 Task: Open Card Card0000000108 in Board Board0000000027 in Workspace WS0000000009 in Trello. Add Member Email0000000036 to Card Card0000000108 in Board Board0000000027 in Workspace WS0000000009 in Trello. Add Red Label titled Label0000000108 to Card Card0000000108 in Board Board0000000027 in Workspace WS0000000009 in Trello. Add Checklist CL0000000108 to Card Card0000000108 in Board Board0000000027 in Workspace WS0000000009 in Trello. Add Dates with Start Date as Nov 01 2023 and Due Date as Nov 30 2023 to Card Card0000000108 in Board Board0000000027 in Workspace WS0000000009 in Trello
Action: Mouse moved to (356, 544)
Screenshot: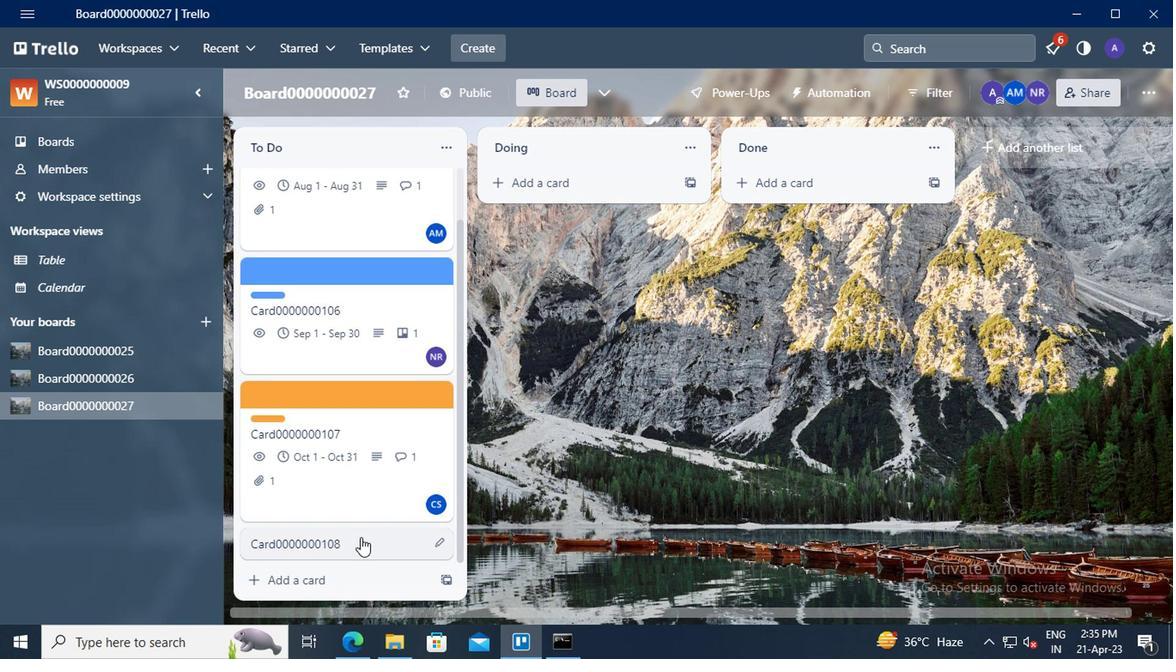 
Action: Mouse pressed left at (356, 544)
Screenshot: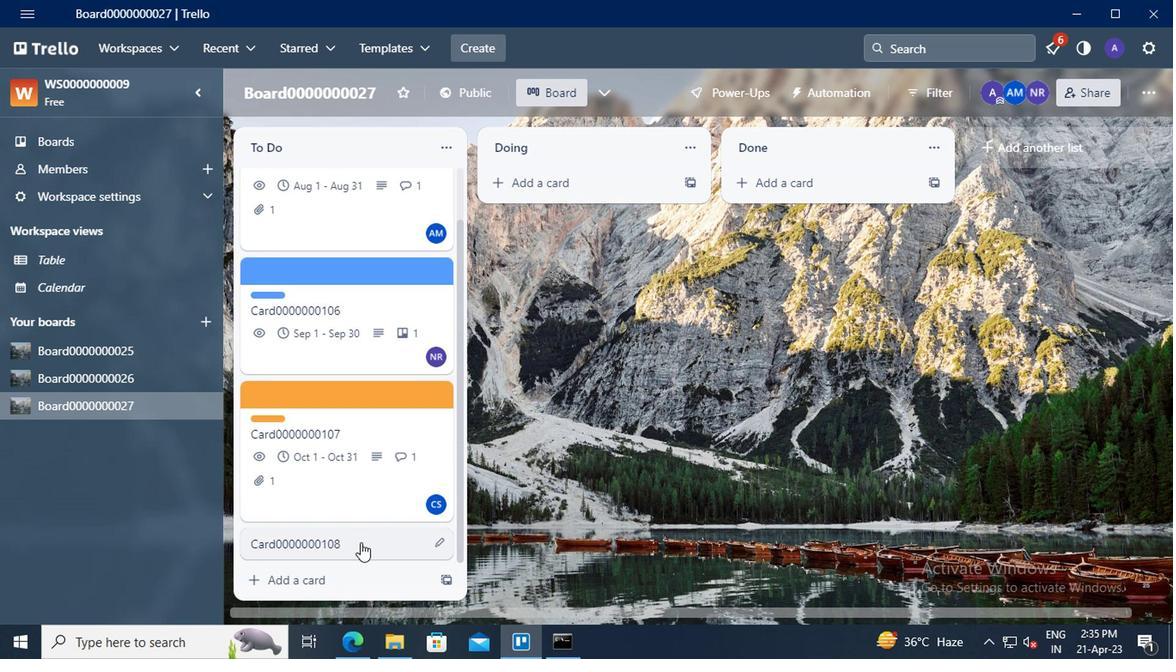 
Action: Mouse moved to (803, 219)
Screenshot: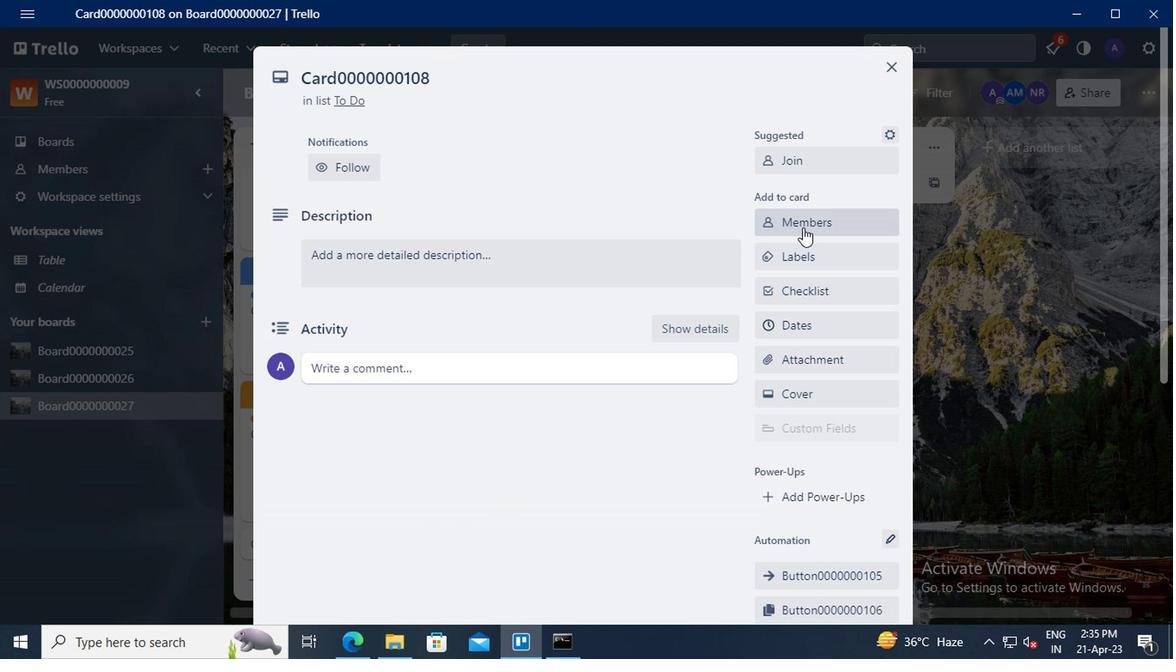 
Action: Mouse pressed left at (803, 219)
Screenshot: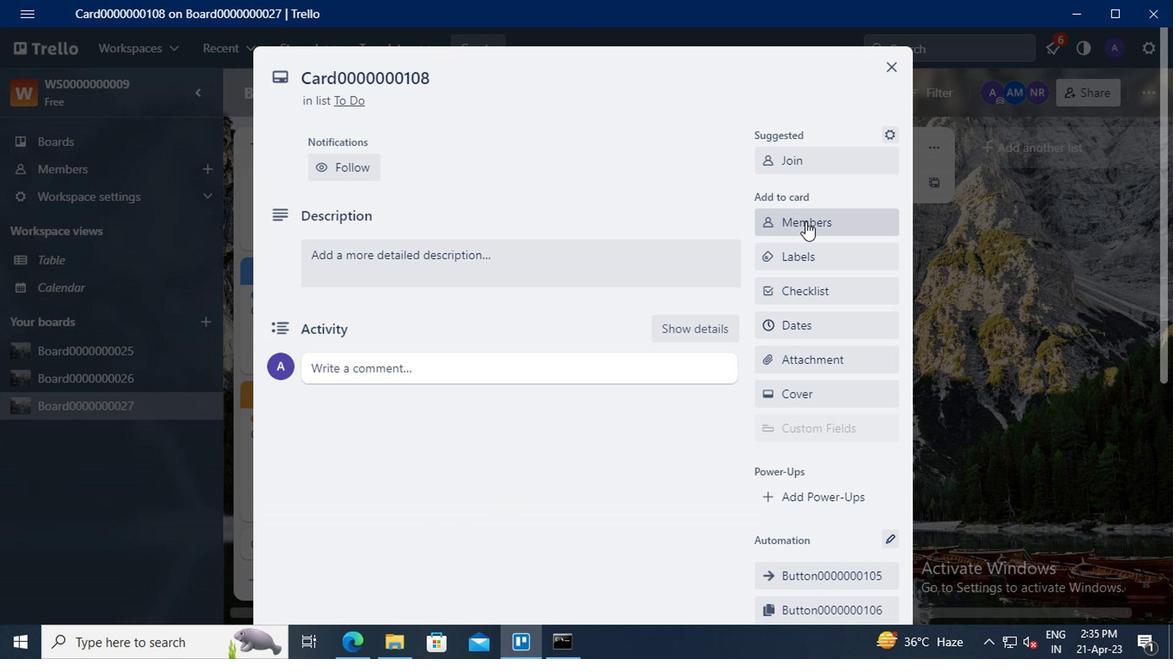 
Action: Mouse moved to (814, 308)
Screenshot: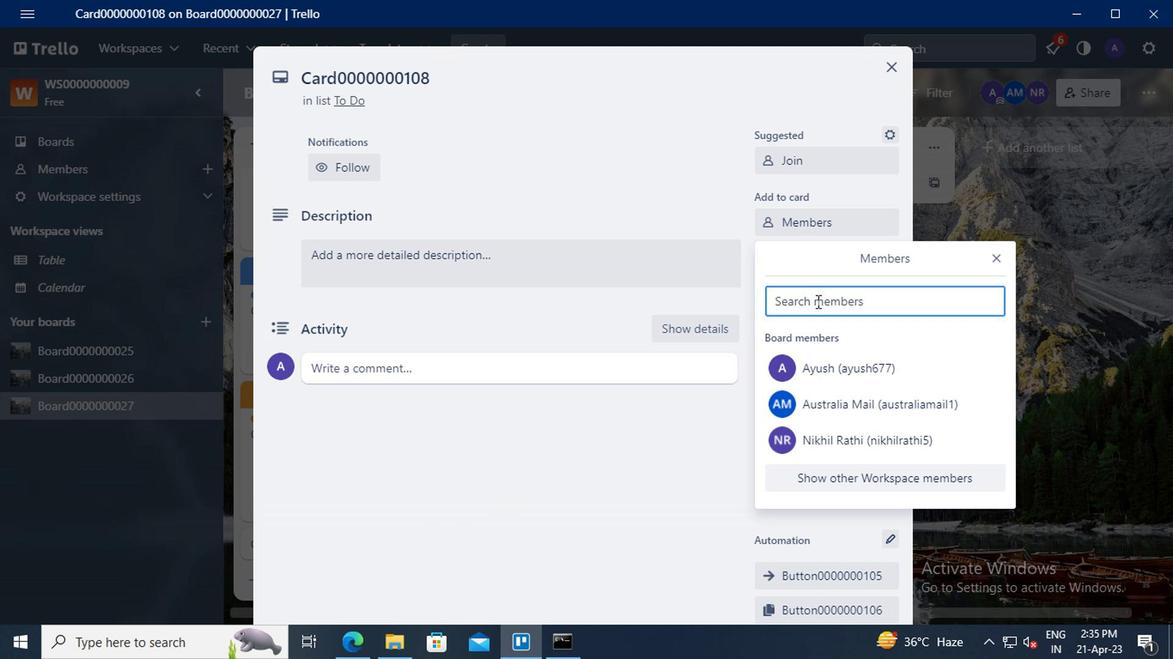 
Action: Mouse pressed left at (814, 308)
Screenshot: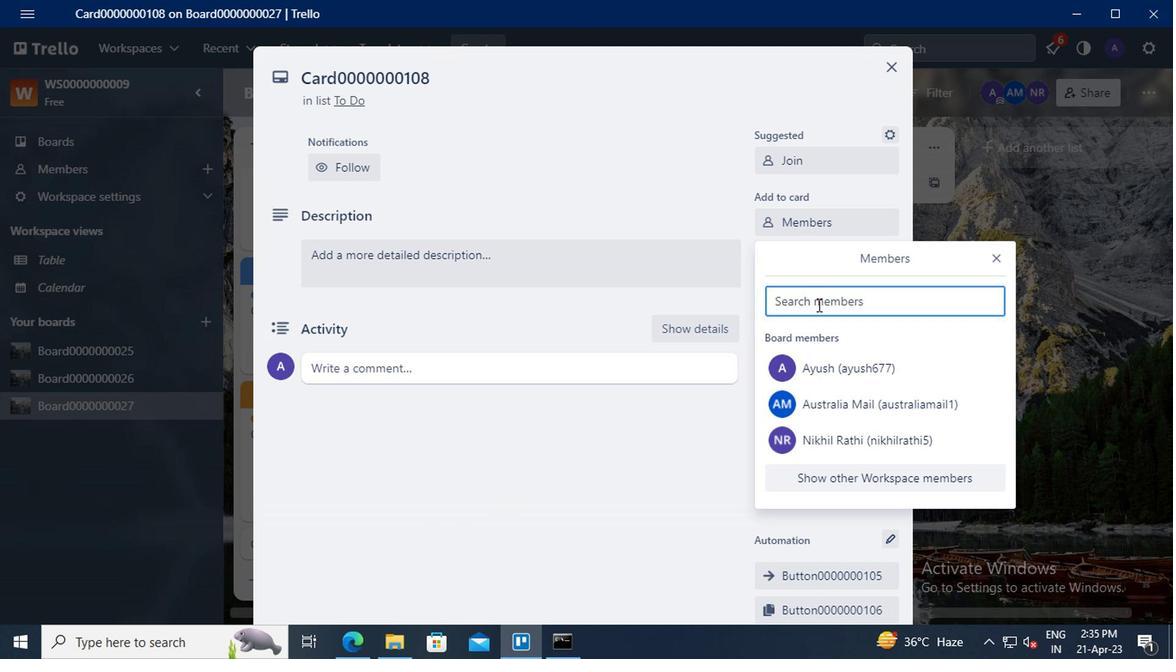 
Action: Key pressed vinnyoffice2<Key.shift>@GMAIL.COM
Screenshot: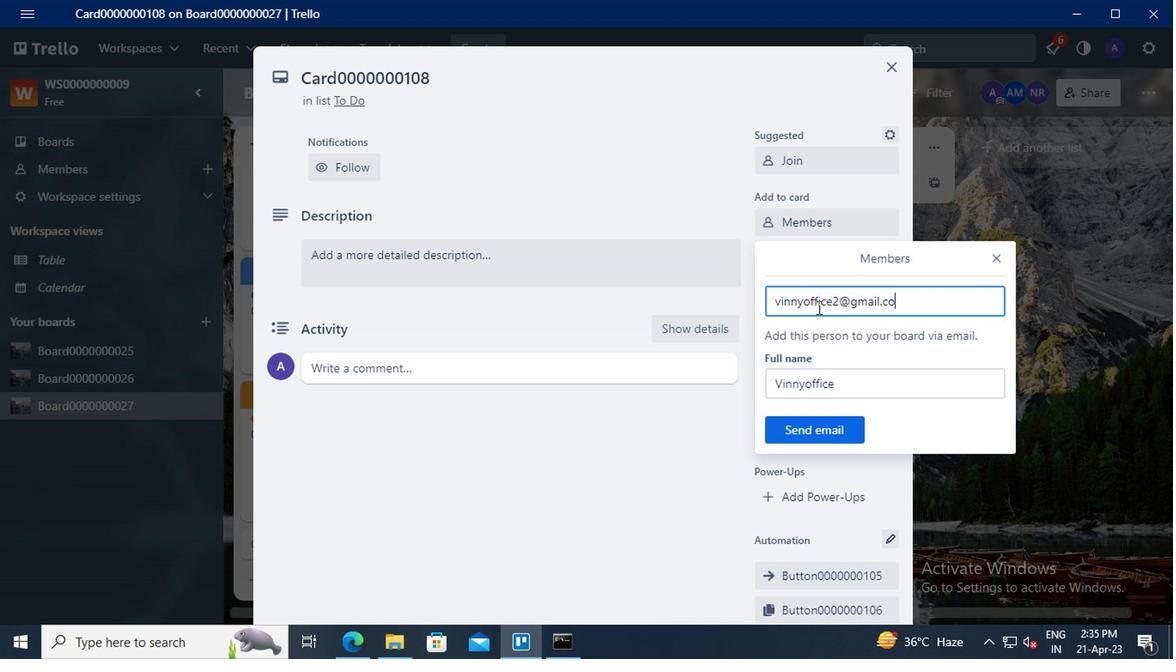 
Action: Mouse moved to (810, 428)
Screenshot: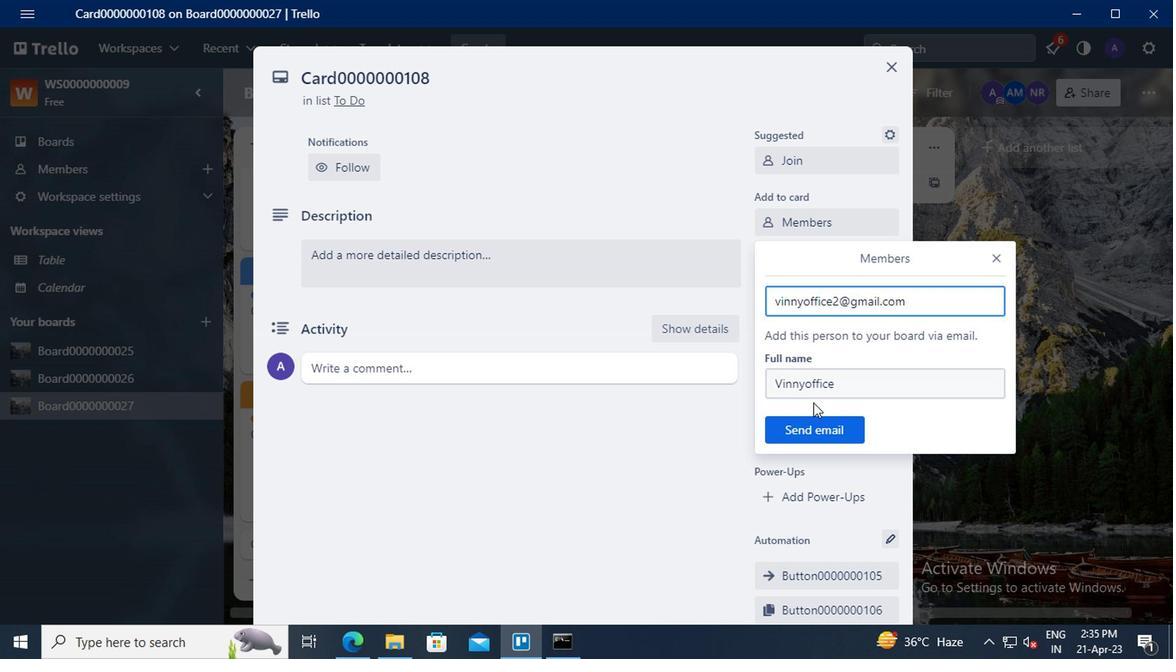 
Action: Mouse pressed left at (810, 428)
Screenshot: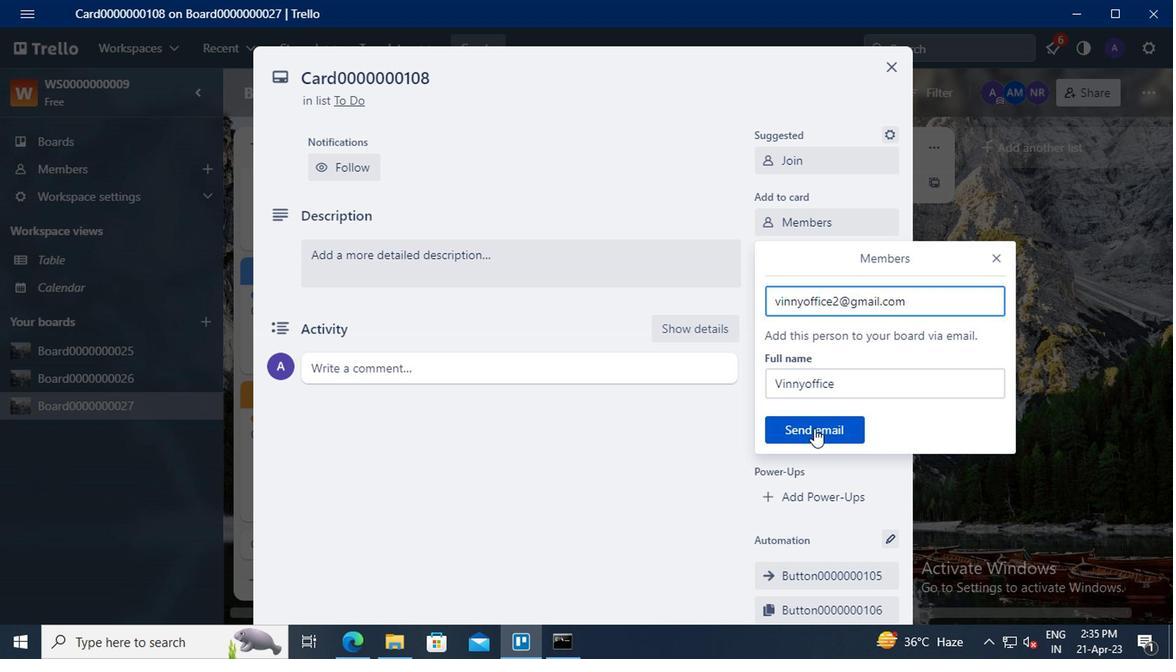 
Action: Mouse moved to (818, 257)
Screenshot: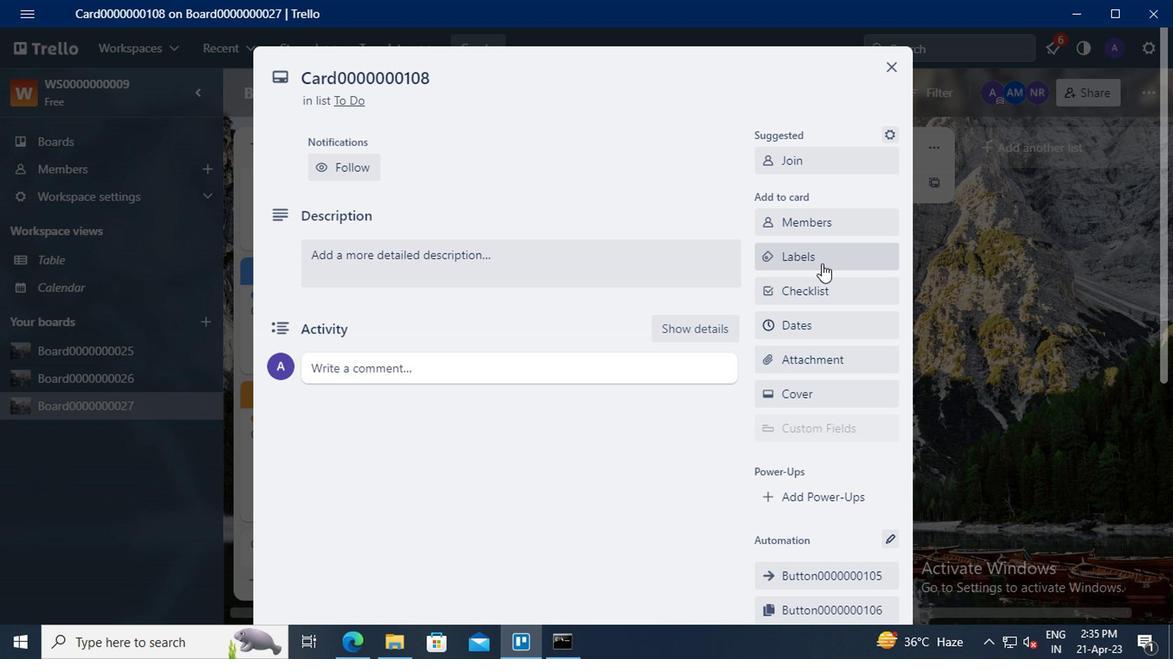 
Action: Mouse pressed left at (818, 257)
Screenshot: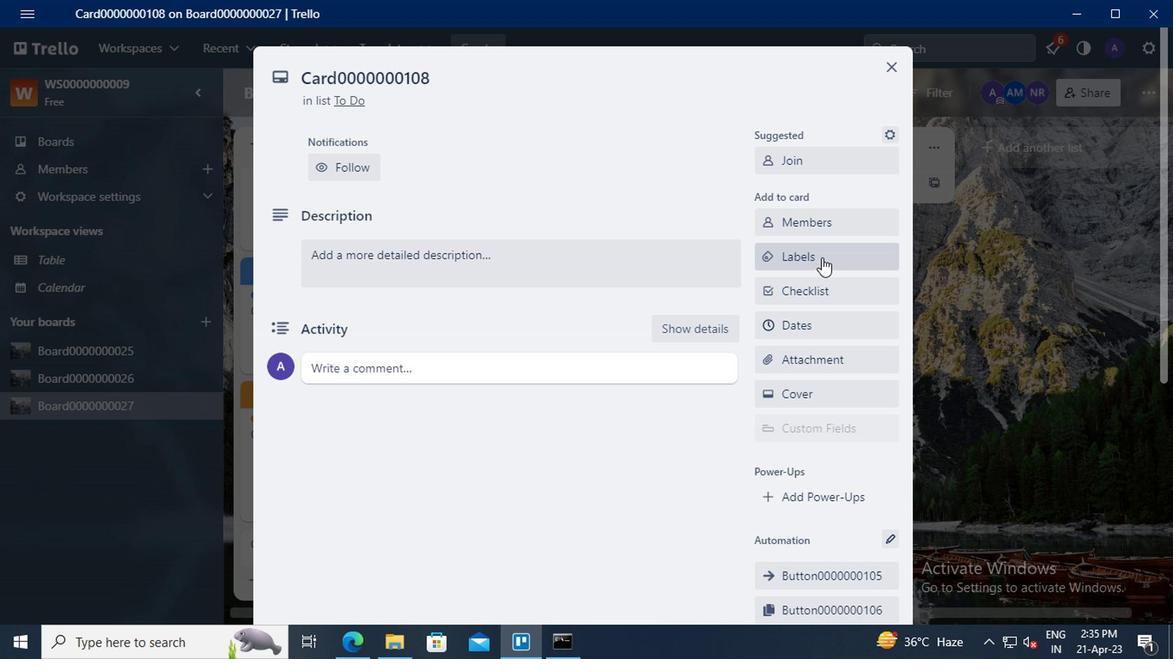 
Action: Mouse moved to (885, 485)
Screenshot: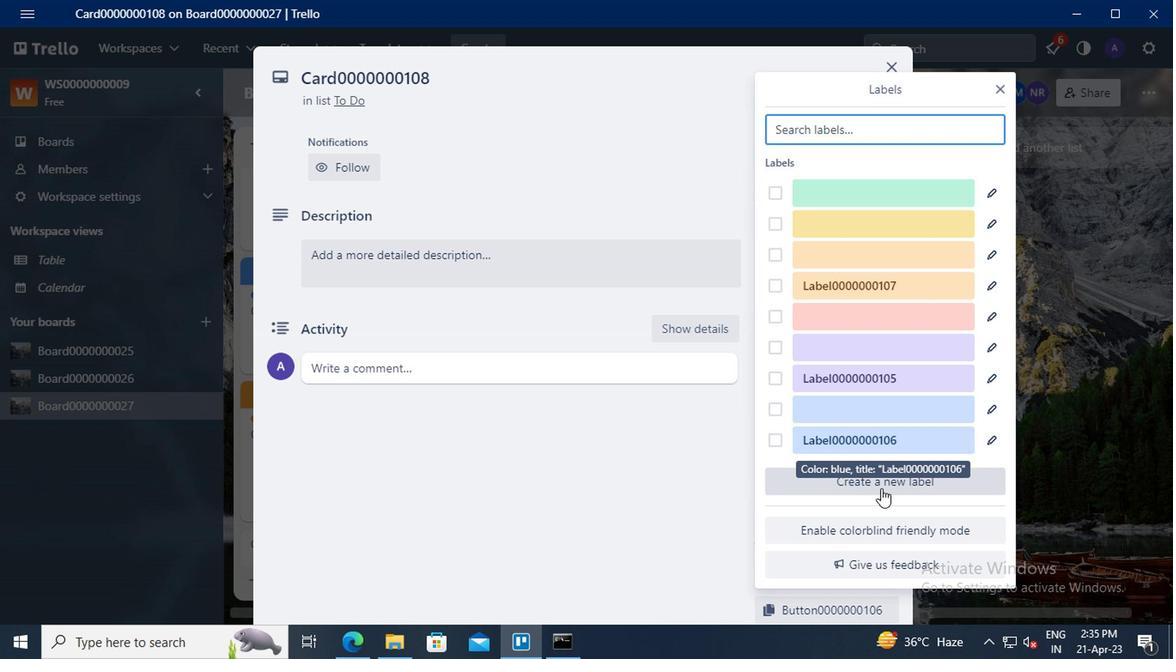 
Action: Mouse pressed left at (885, 485)
Screenshot: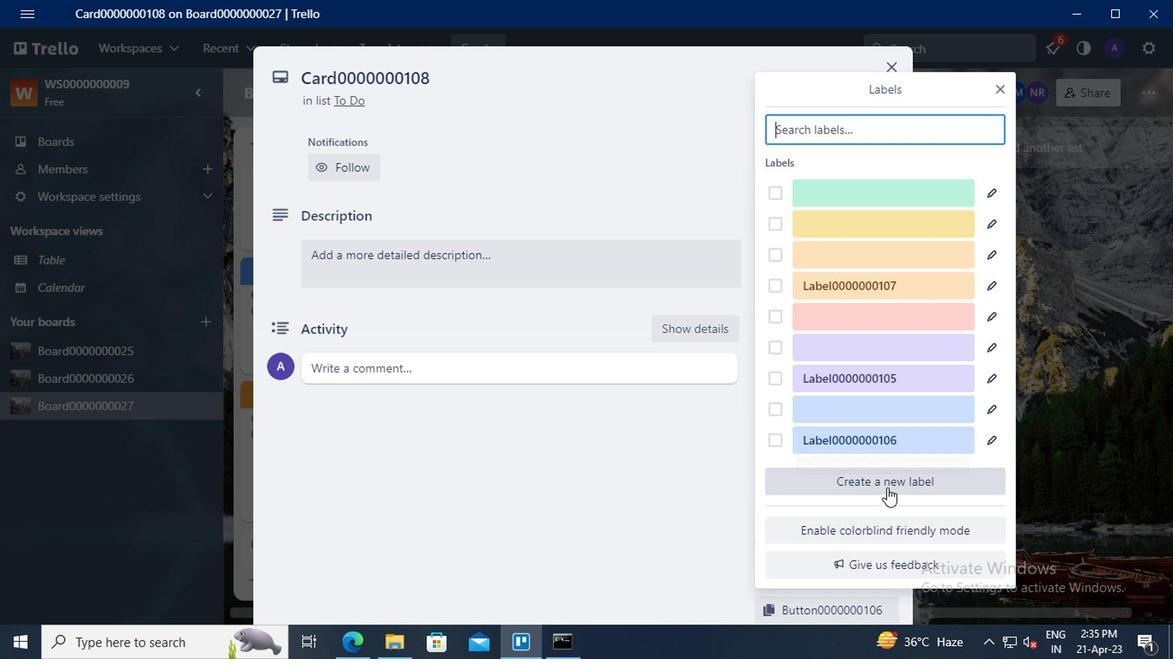 
Action: Mouse moved to (820, 250)
Screenshot: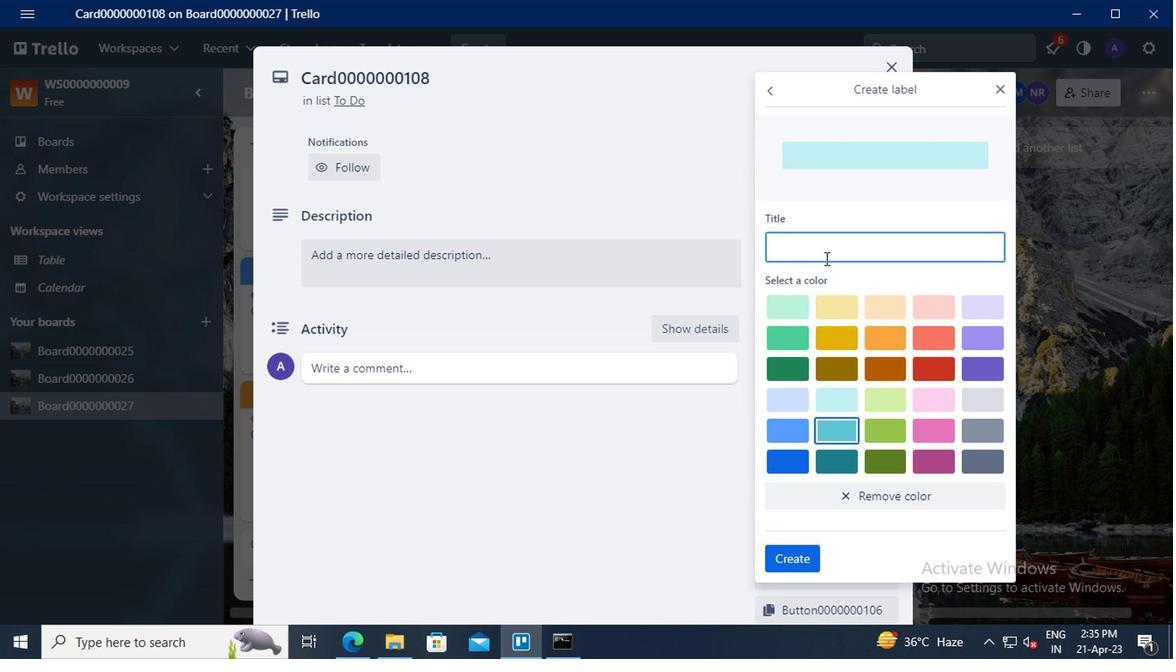 
Action: Mouse pressed left at (820, 250)
Screenshot: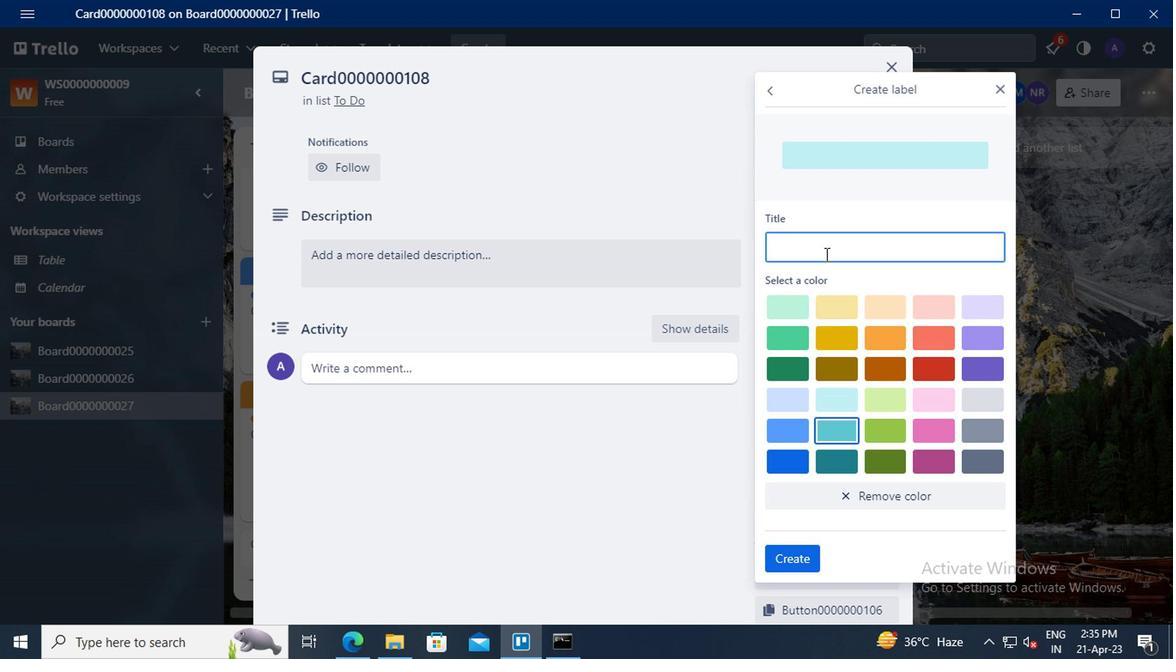 
Action: Key pressed <Key.shift>LABEL0000000108
Screenshot: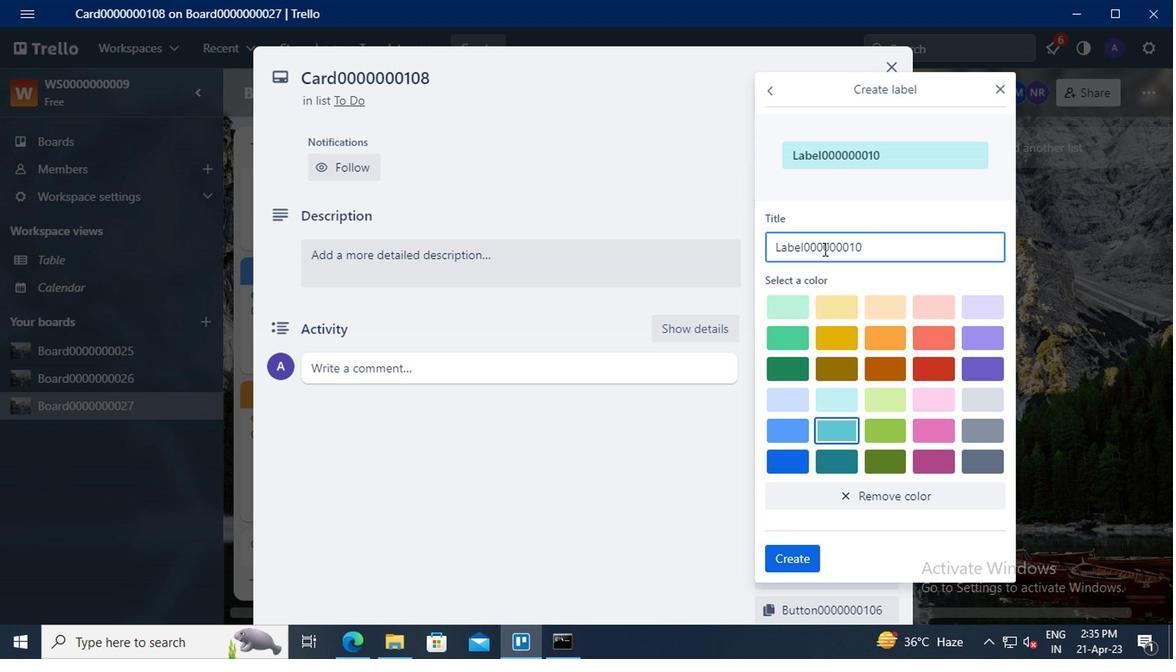 
Action: Mouse moved to (929, 328)
Screenshot: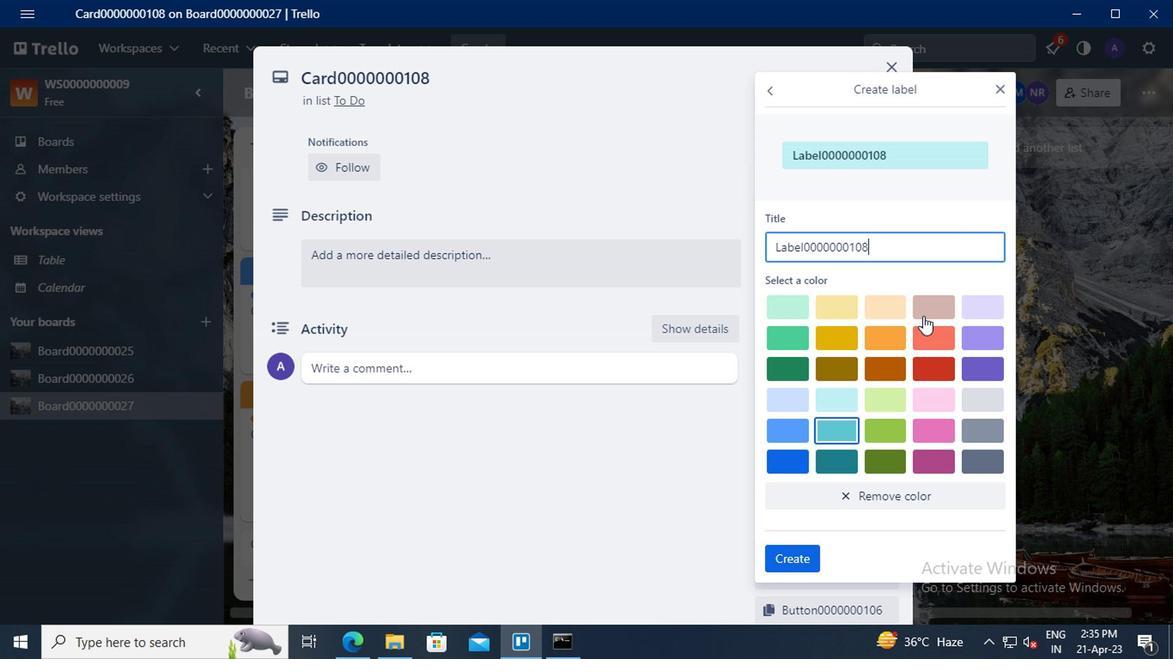 
Action: Mouse pressed left at (929, 328)
Screenshot: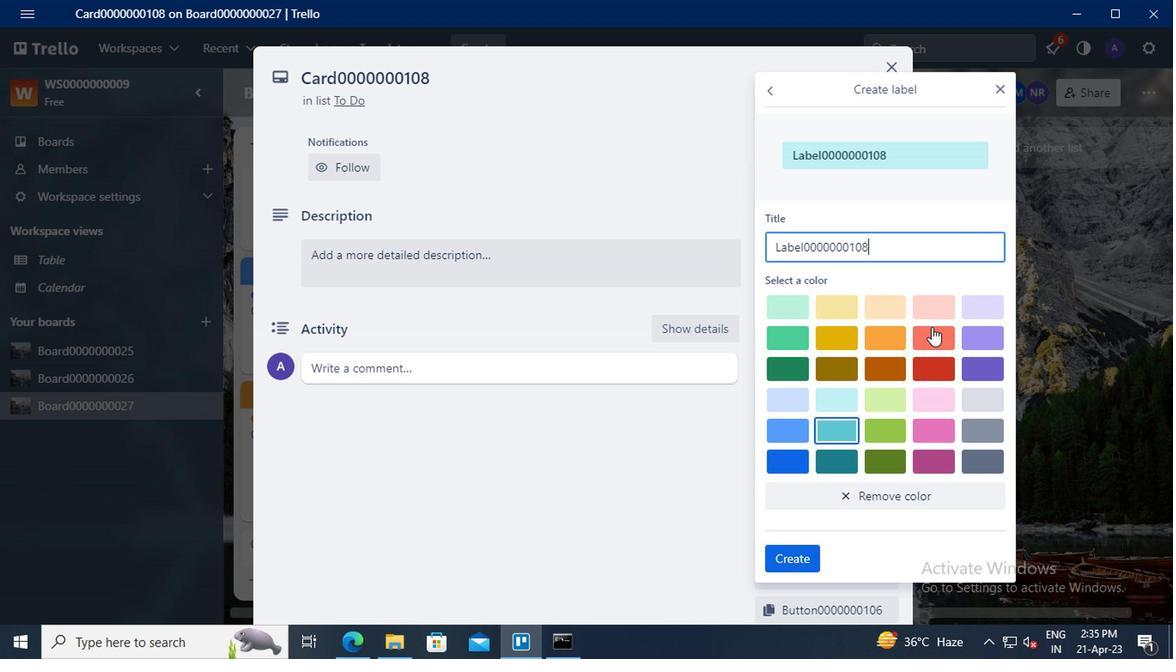 
Action: Mouse moved to (803, 563)
Screenshot: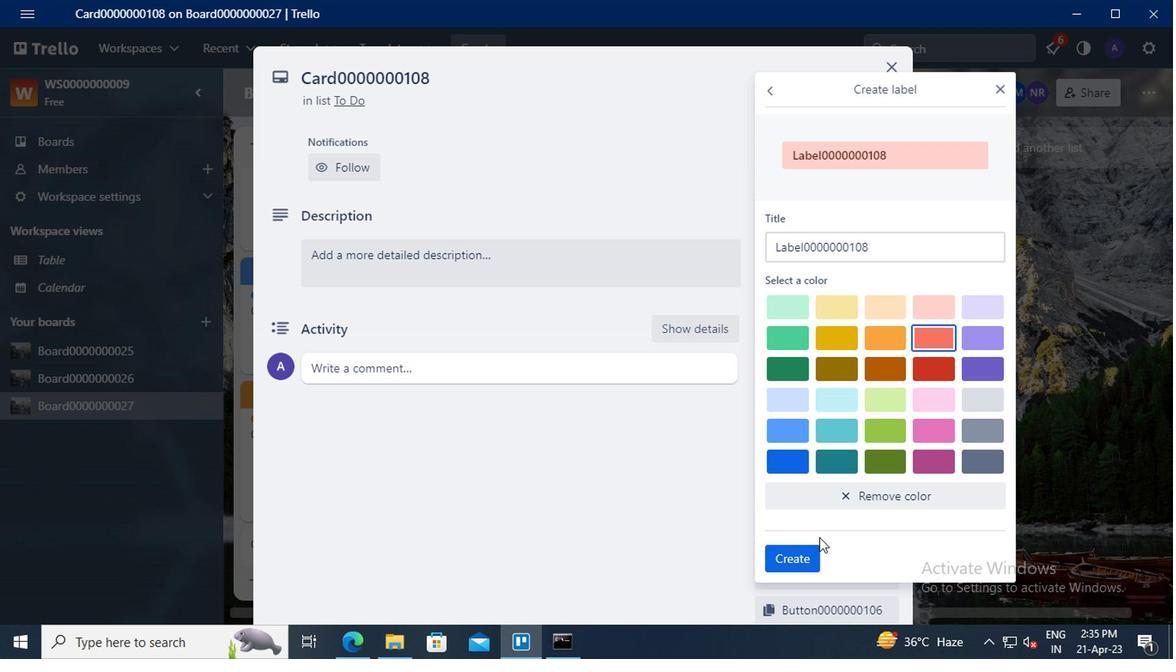 
Action: Mouse pressed left at (803, 563)
Screenshot: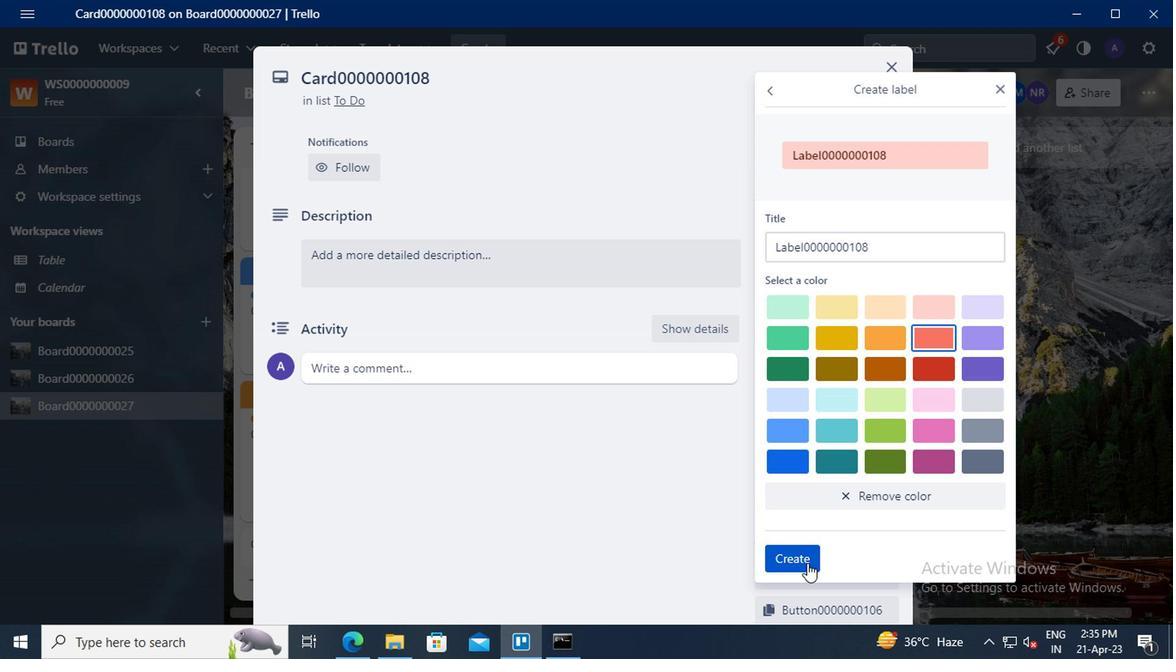 
Action: Mouse moved to (998, 92)
Screenshot: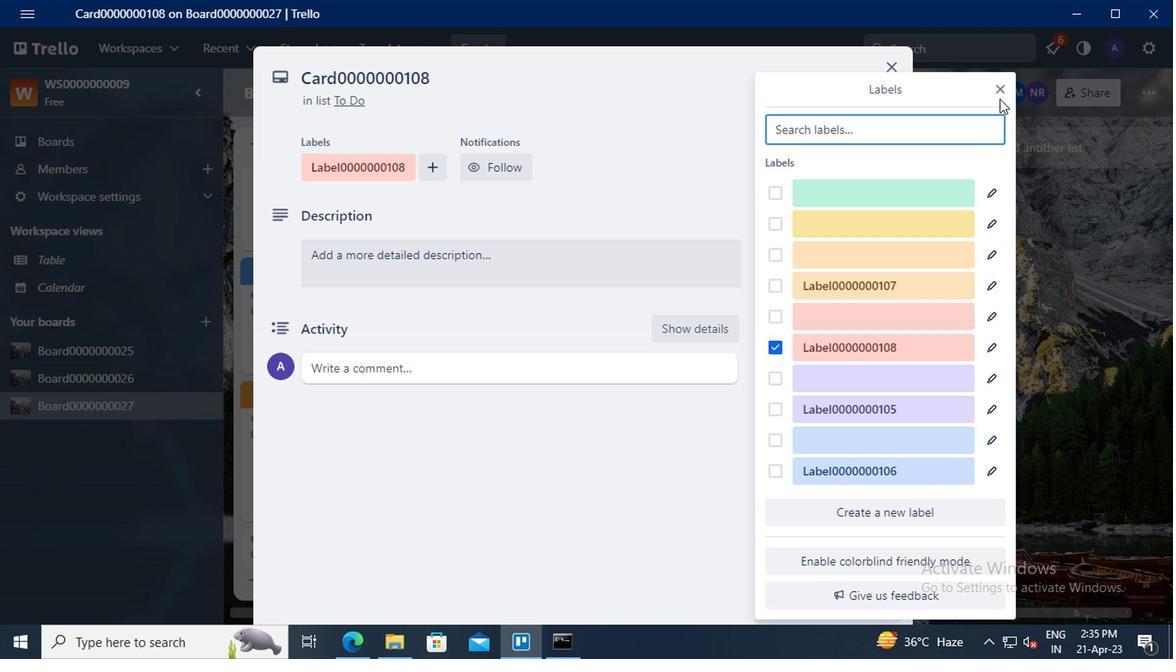
Action: Mouse pressed left at (998, 92)
Screenshot: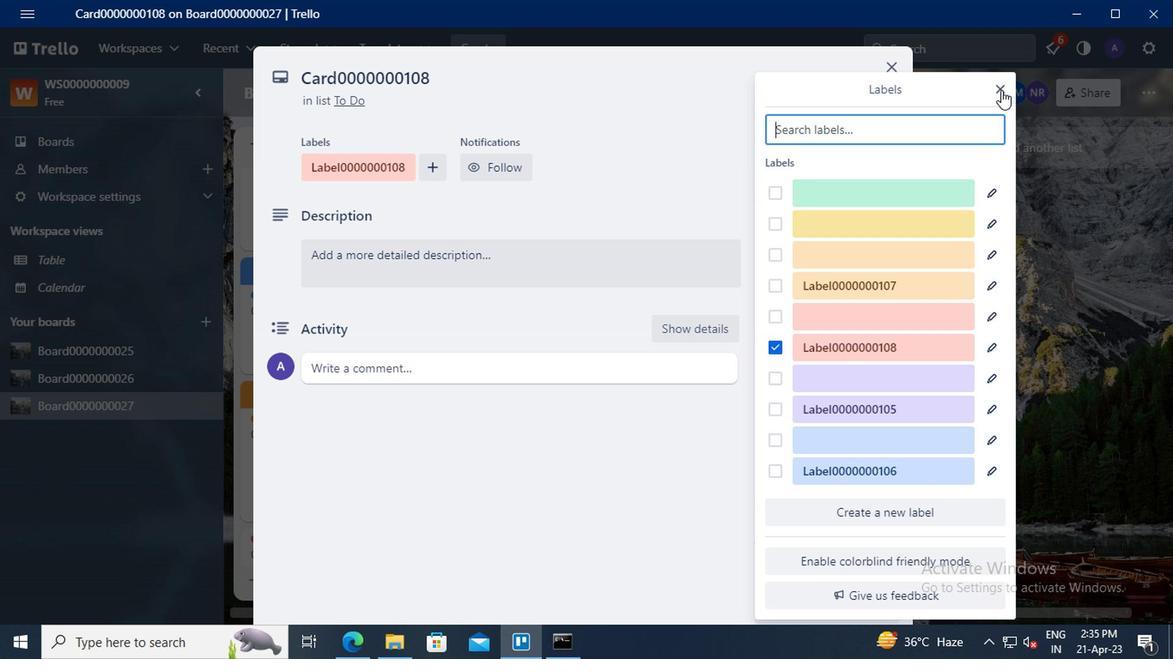 
Action: Mouse moved to (825, 283)
Screenshot: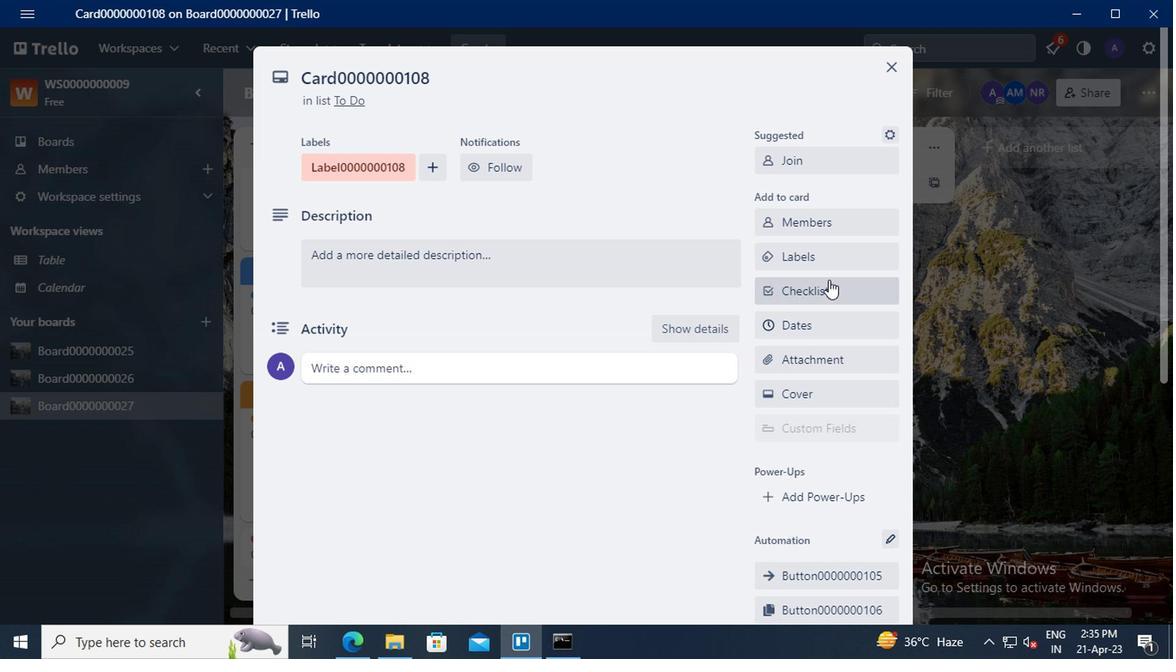 
Action: Mouse pressed left at (825, 283)
Screenshot: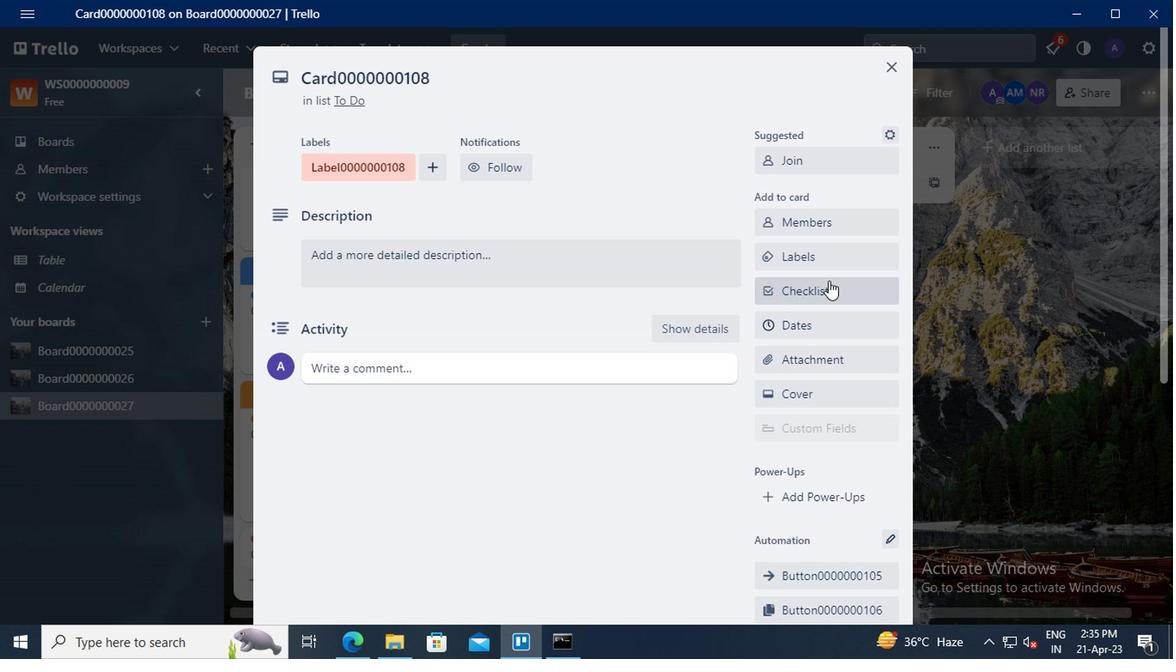 
Action: Key pressed <Key.delete><Key.shift>CL0000000108
Screenshot: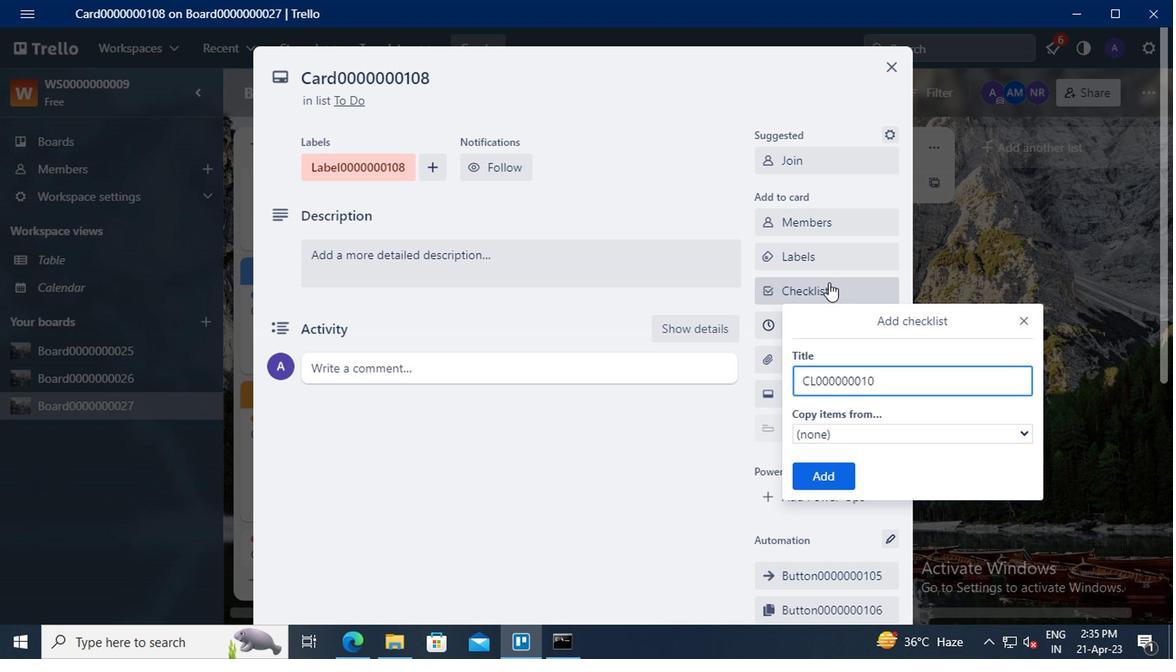 
Action: Mouse moved to (838, 466)
Screenshot: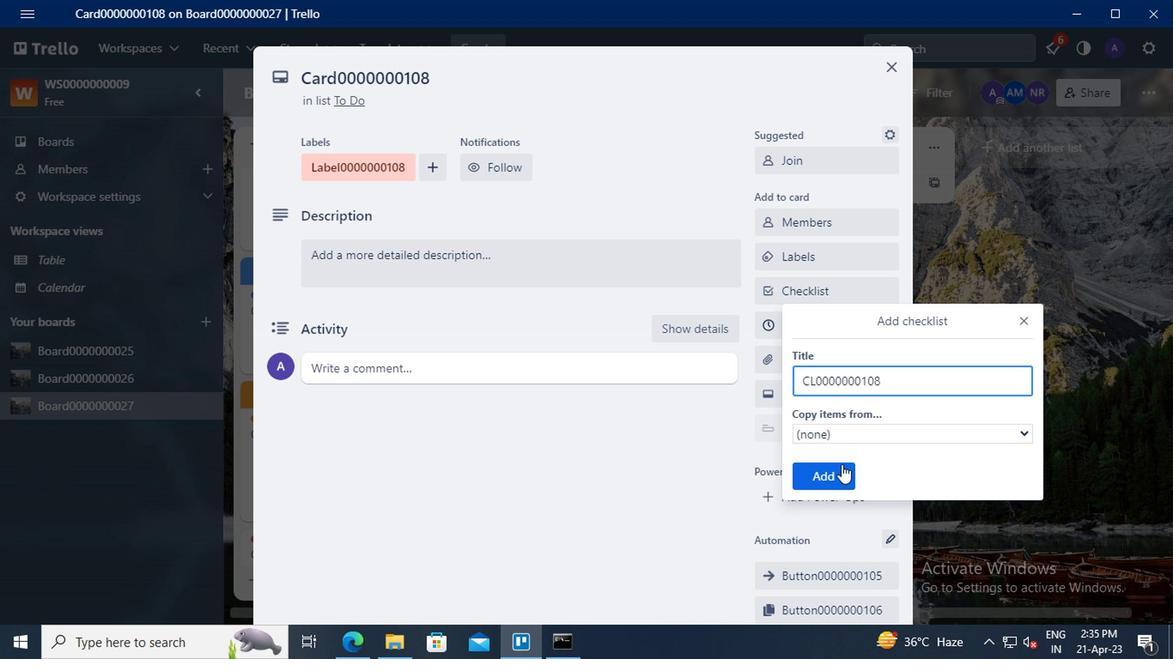 
Action: Mouse pressed left at (838, 466)
Screenshot: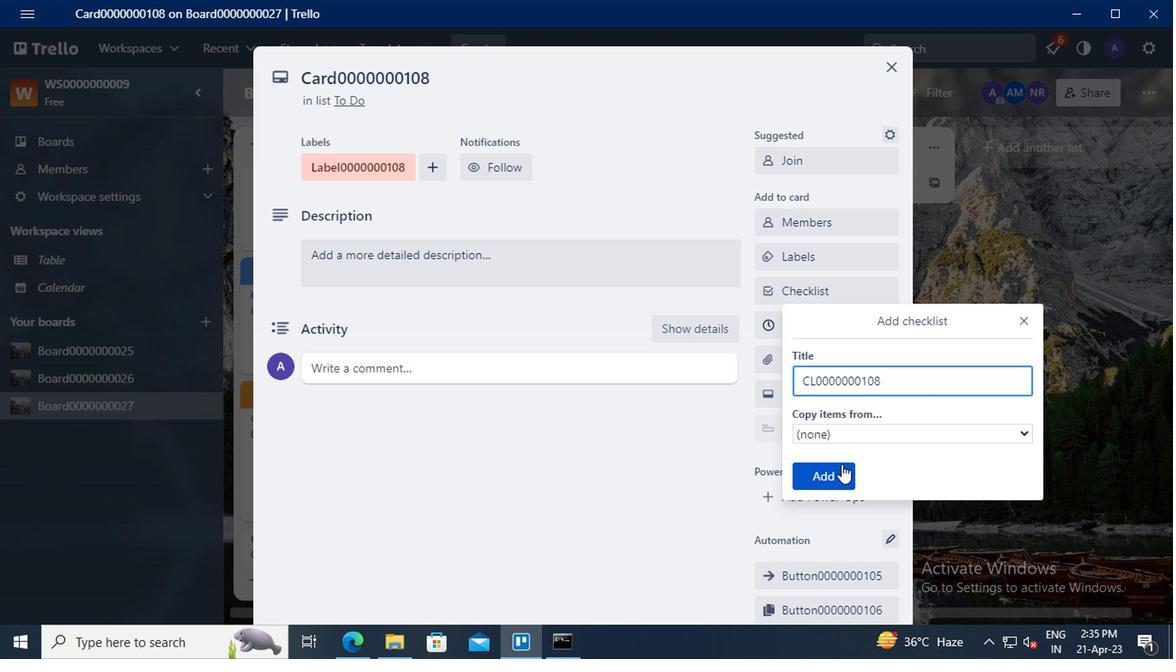 
Action: Mouse moved to (821, 326)
Screenshot: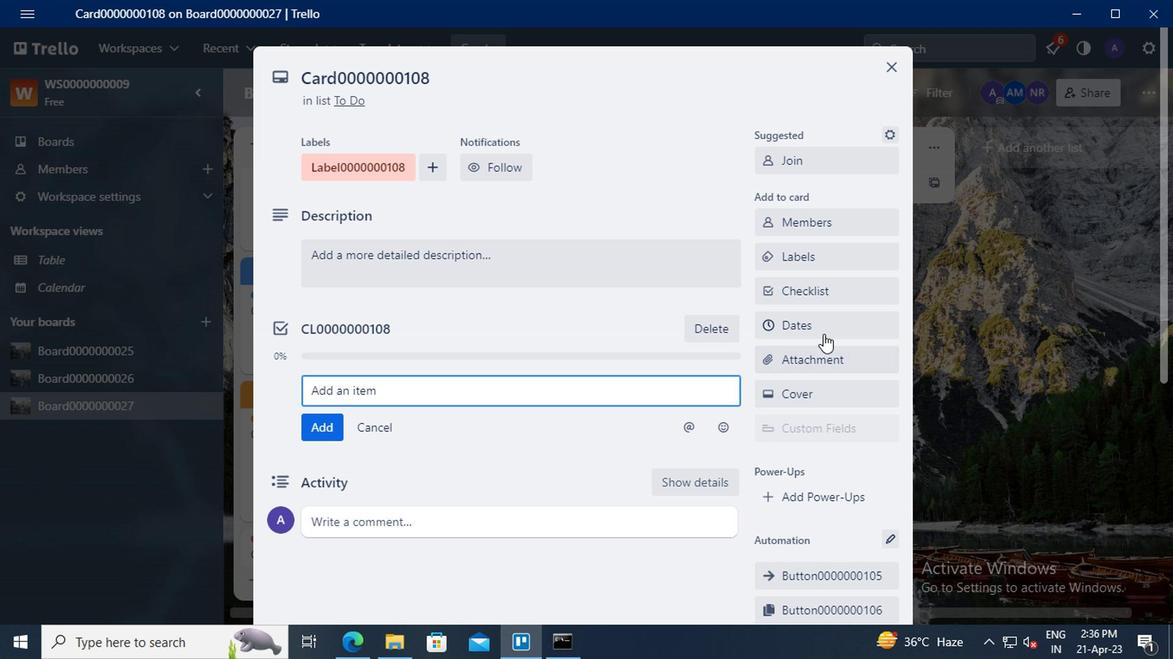 
Action: Mouse pressed left at (821, 326)
Screenshot: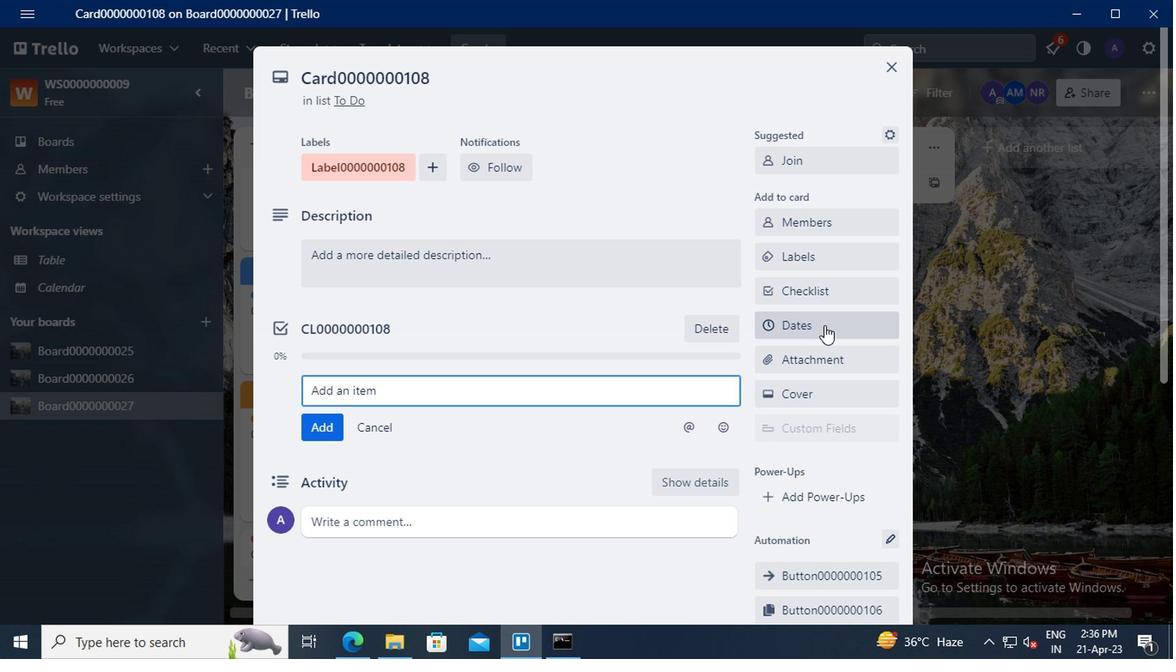 
Action: Mouse moved to (772, 397)
Screenshot: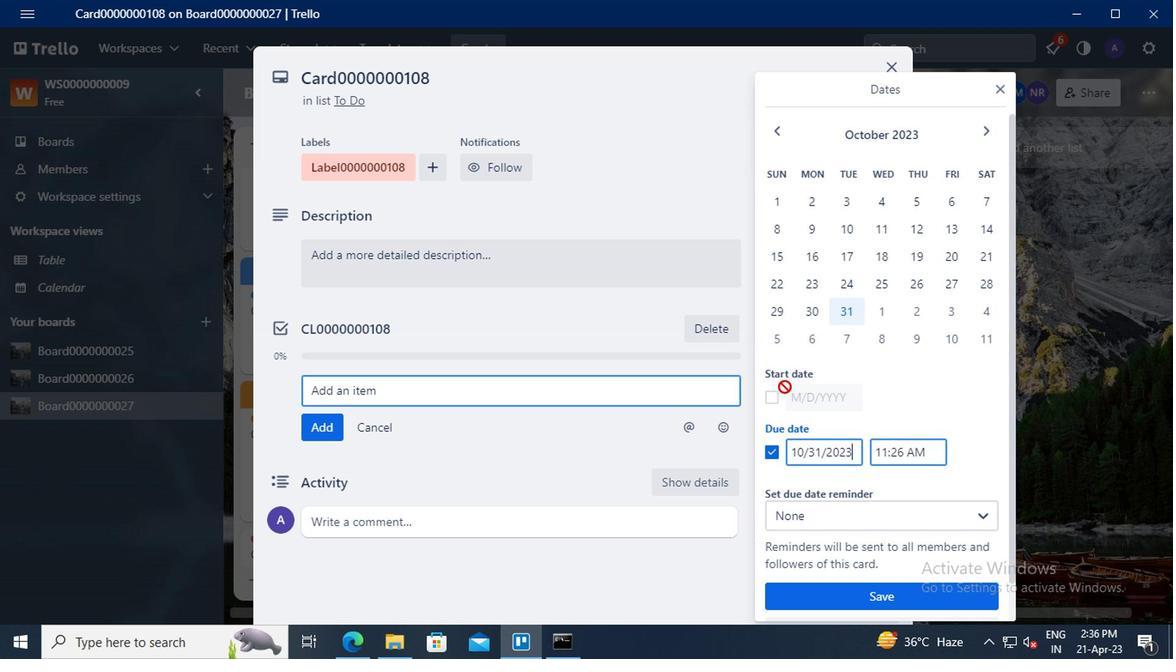 
Action: Mouse pressed left at (772, 397)
Screenshot: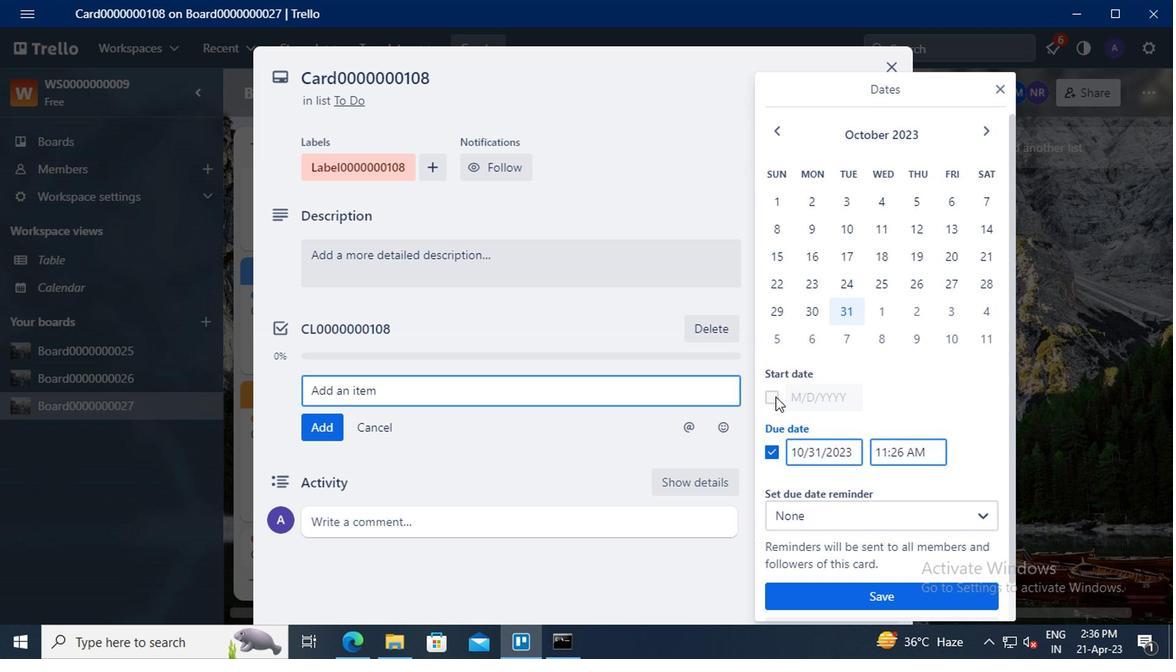 
Action: Mouse moved to (816, 394)
Screenshot: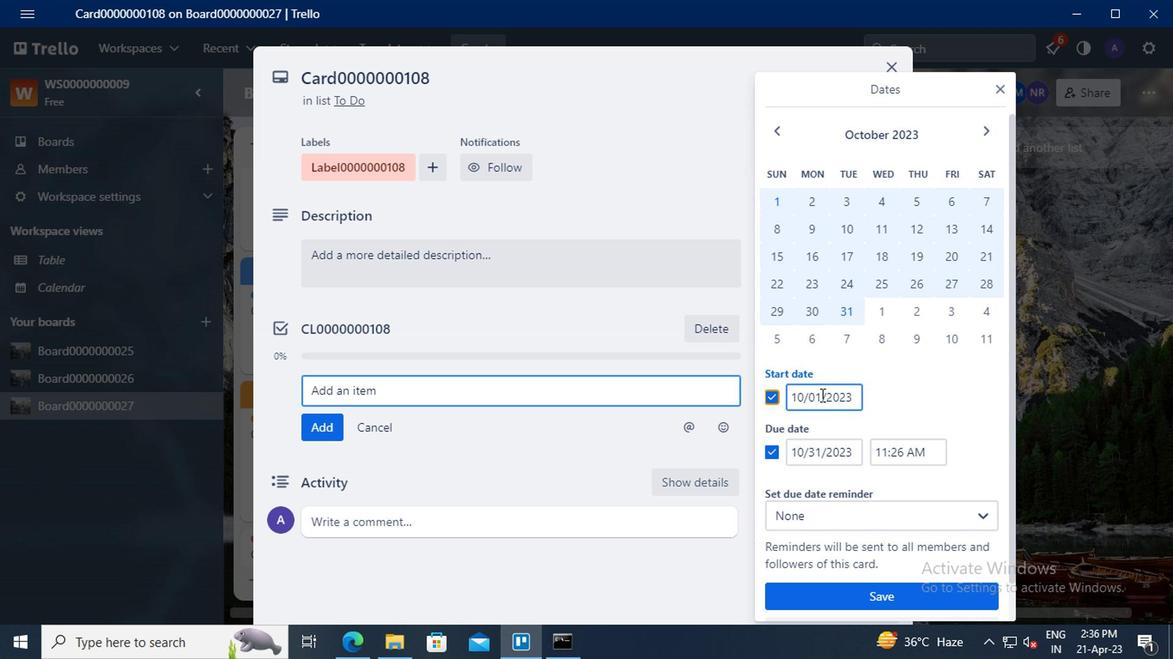 
Action: Mouse pressed left at (816, 394)
Screenshot: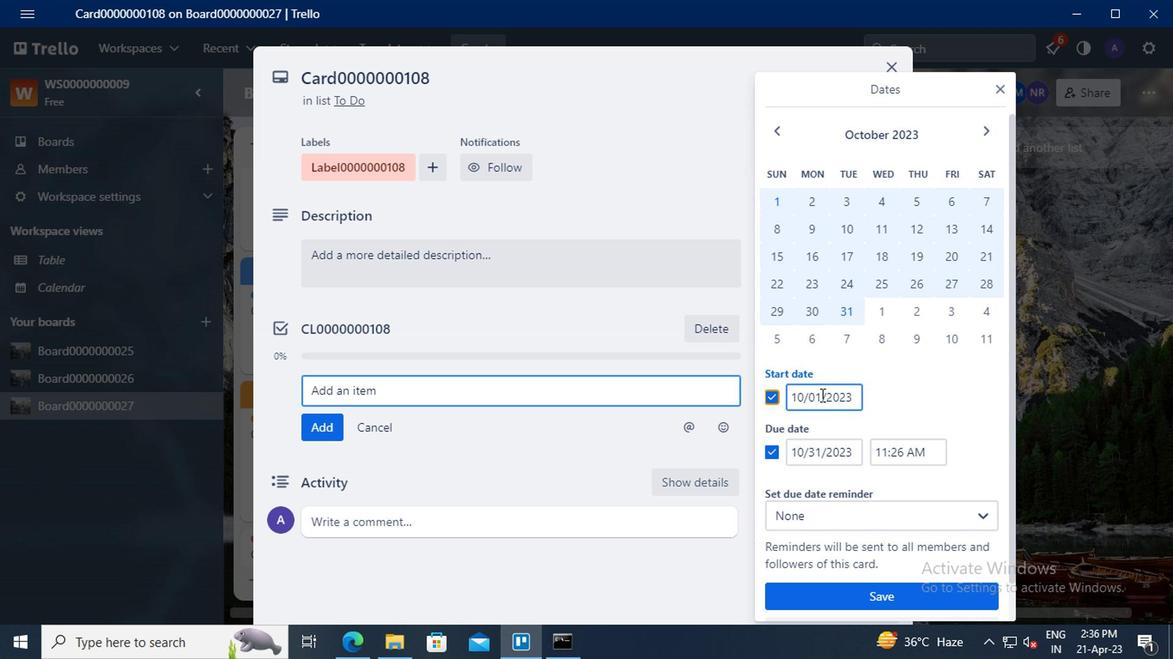 
Action: Mouse moved to (825, 390)
Screenshot: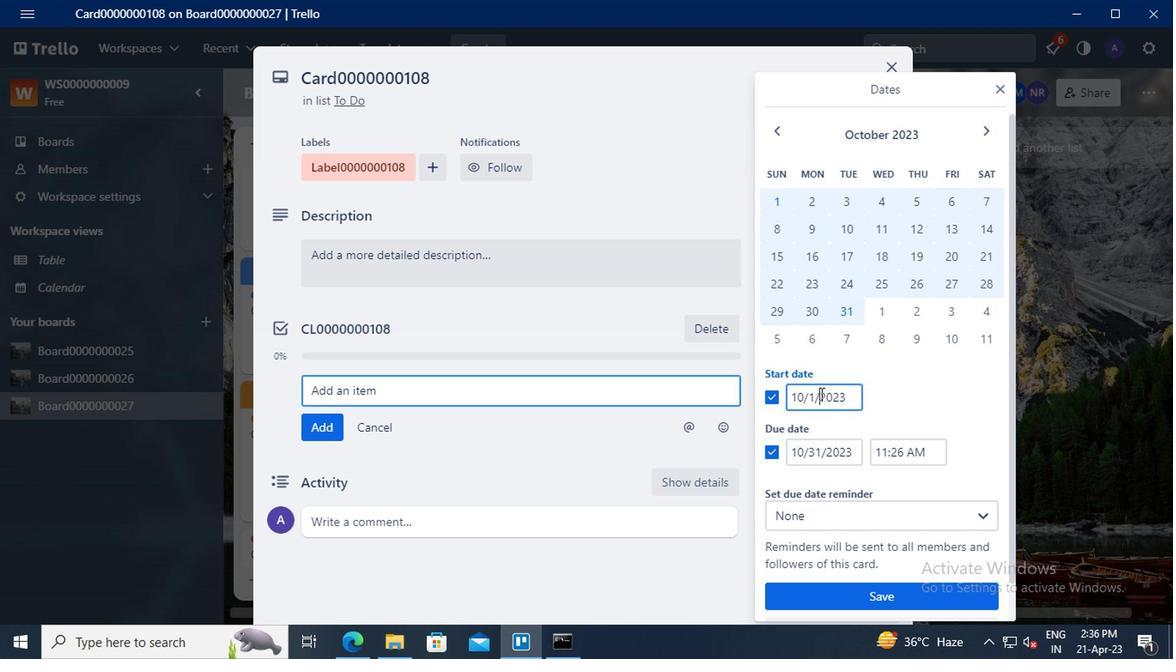 
Action: Key pressed <Key.left><Key.backspace>1<Key.left><Key.left><Key.left><Key.backspace><Key.delete>11
Screenshot: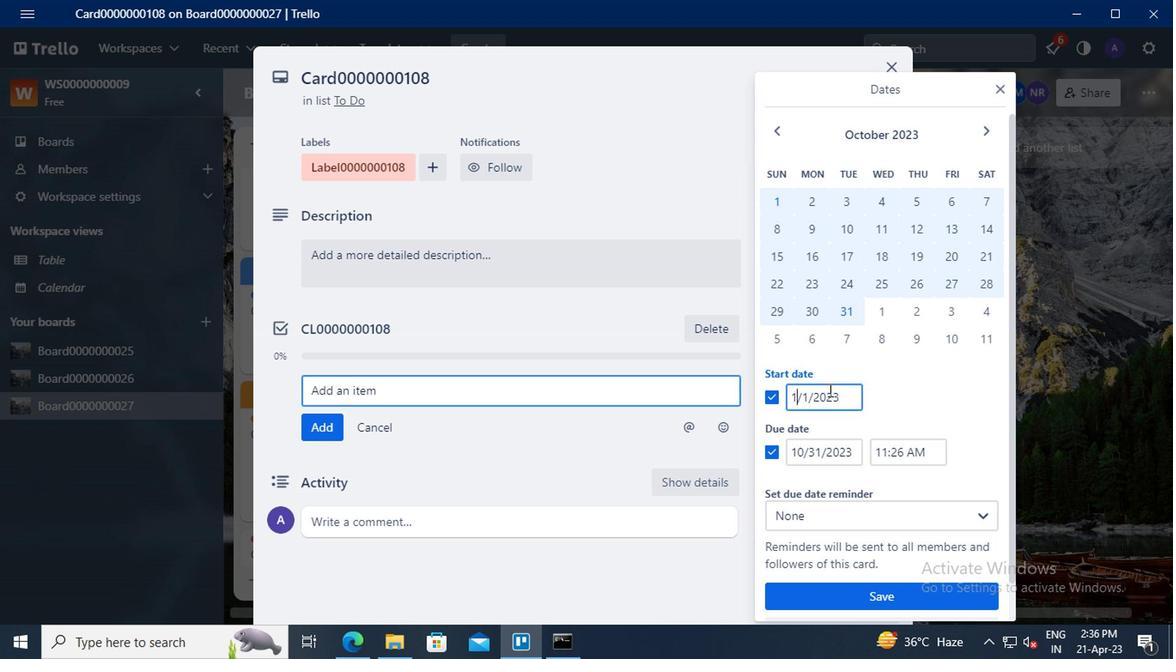 
Action: Mouse moved to (816, 447)
Screenshot: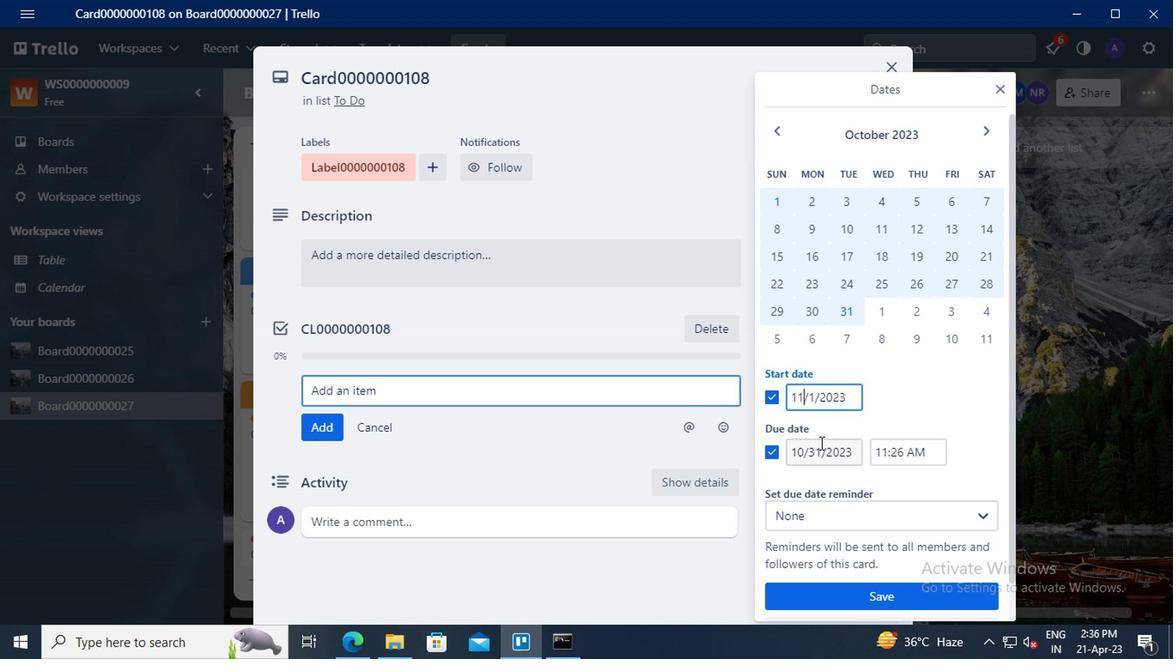 
Action: Mouse pressed left at (816, 447)
Screenshot: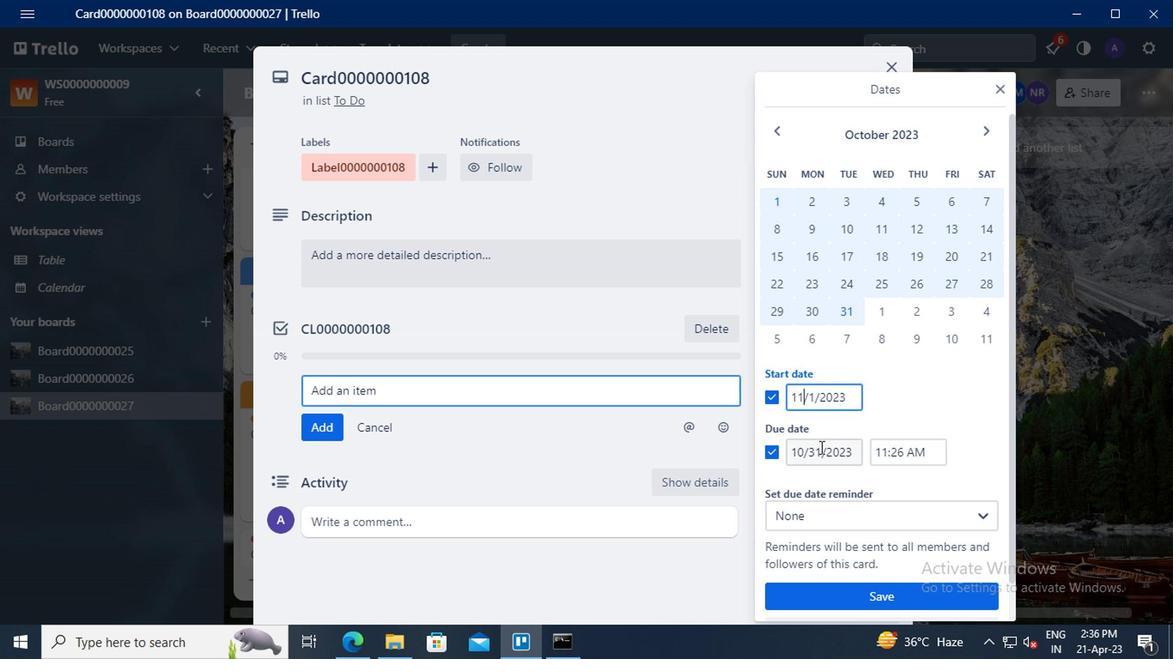 
Action: Mouse moved to (827, 429)
Screenshot: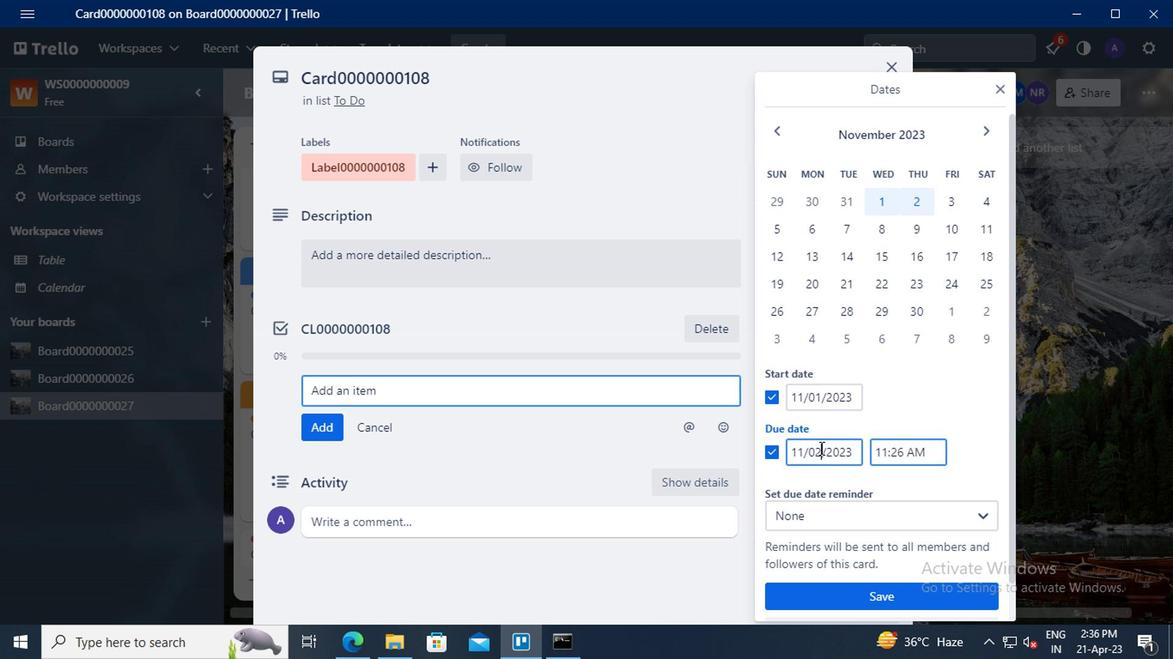 
Action: Key pressed <Key.backspace><Key.backspace>30
Screenshot: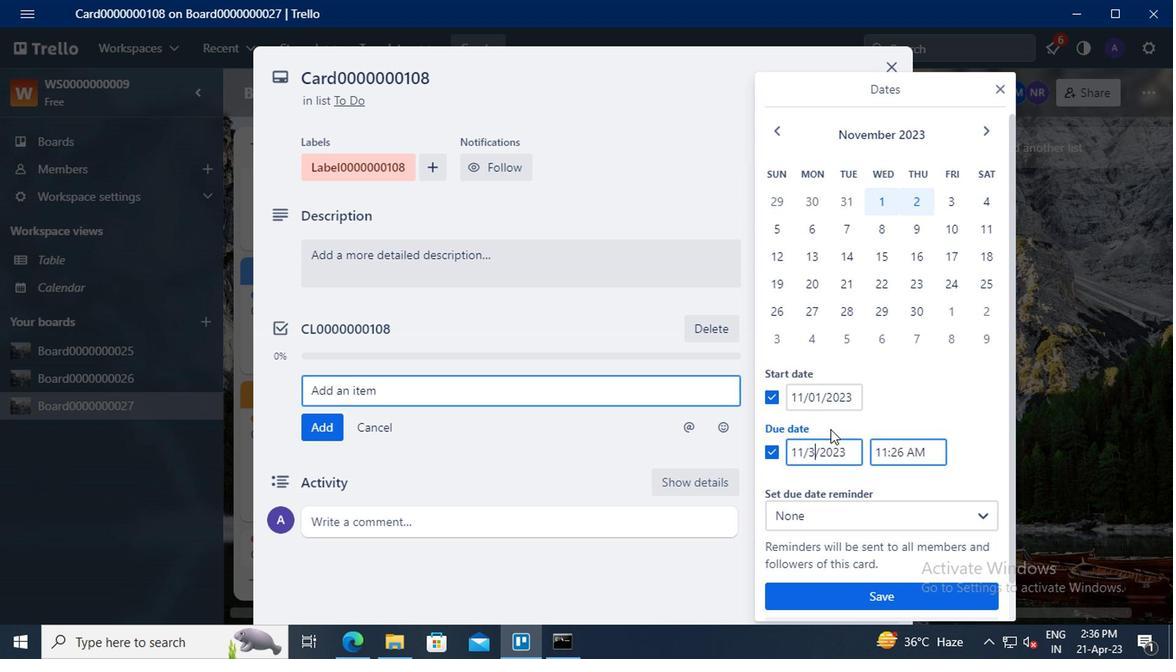 
Action: Mouse moved to (843, 592)
Screenshot: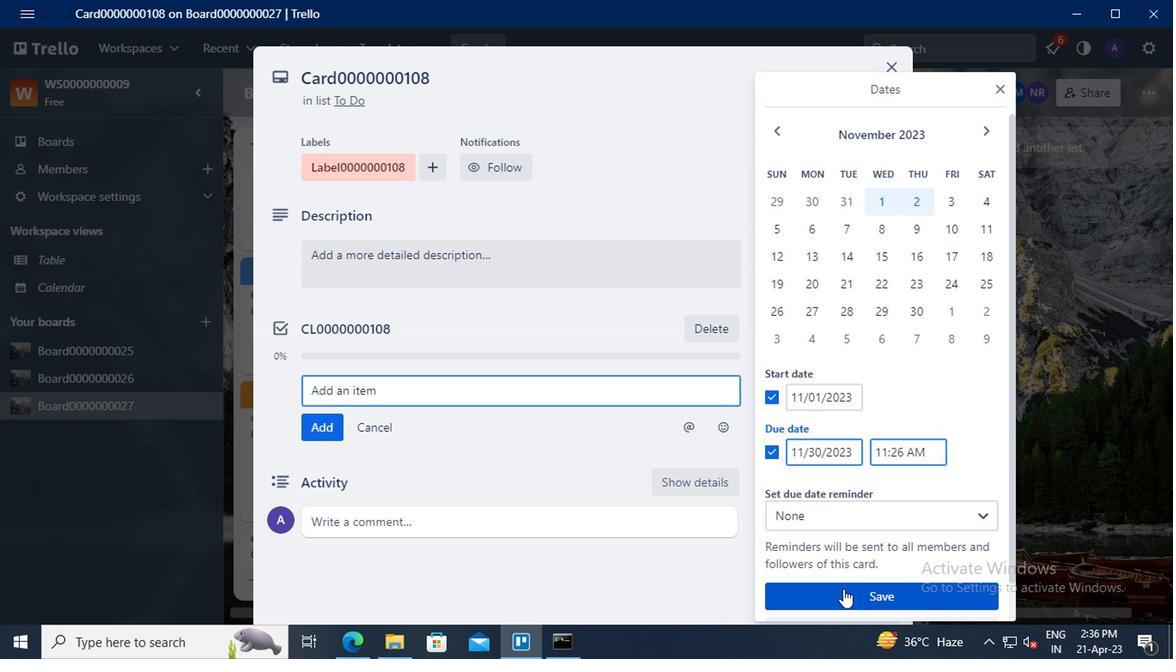 
Action: Mouse pressed left at (843, 592)
Screenshot: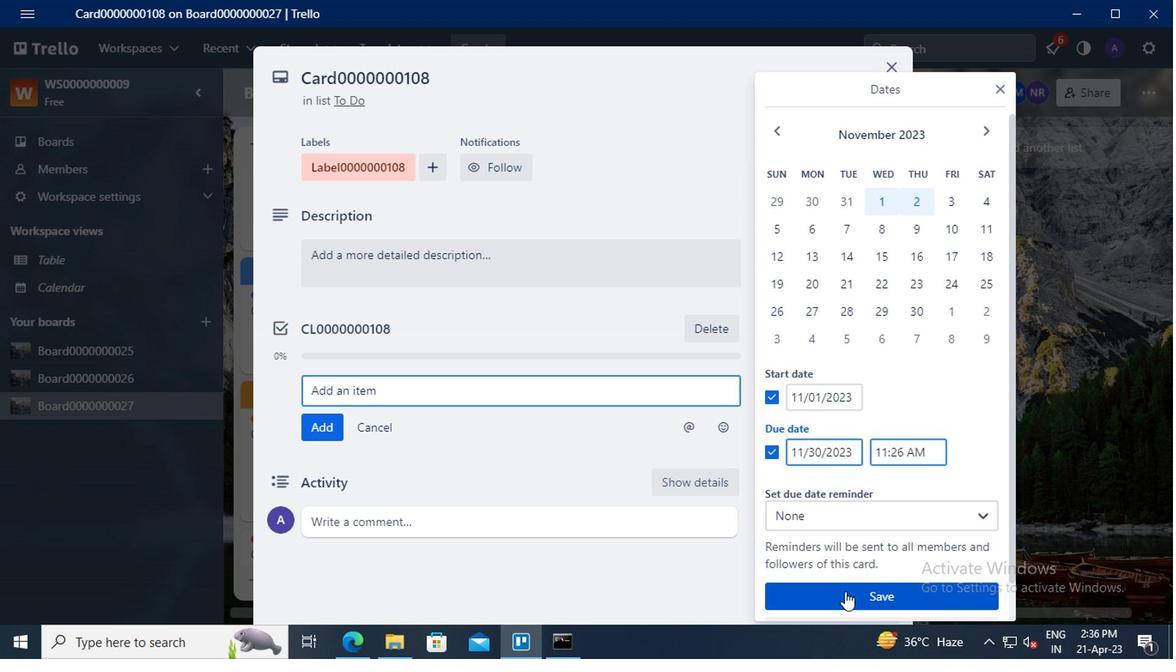 
